 Task: Toggle the primary side bar
Action: Mouse moved to (165, 5)
Screenshot: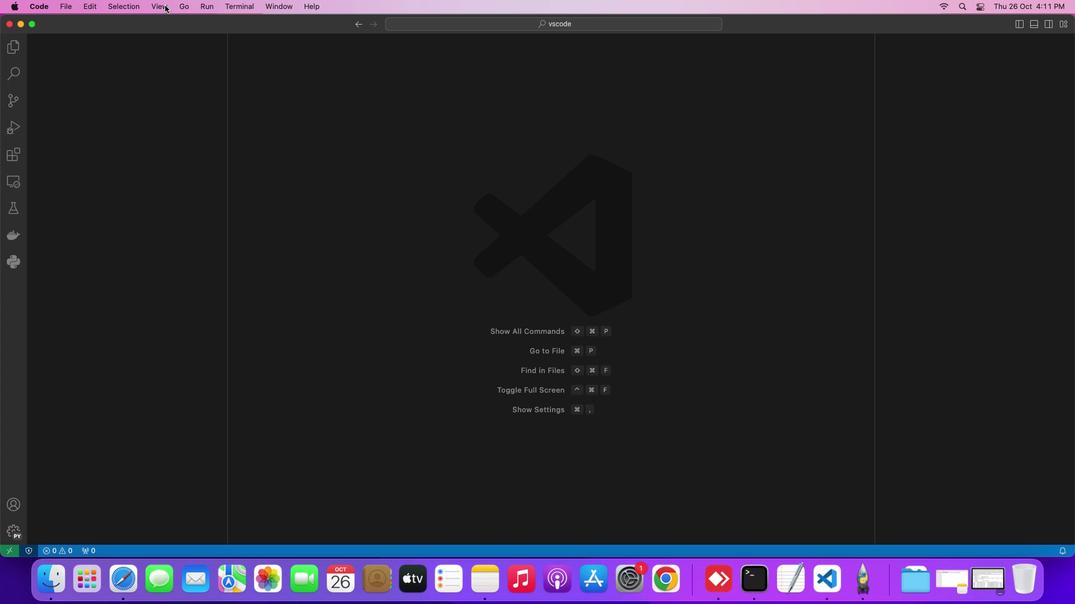 
Action: Mouse pressed left at (165, 5)
Screenshot: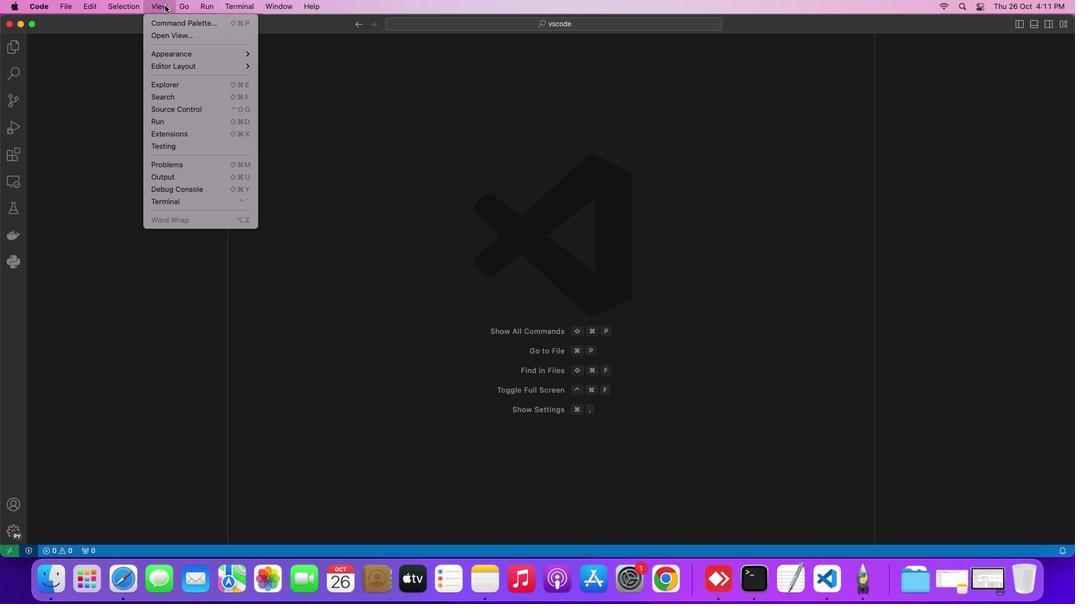 
Action: Mouse moved to (320, 93)
Screenshot: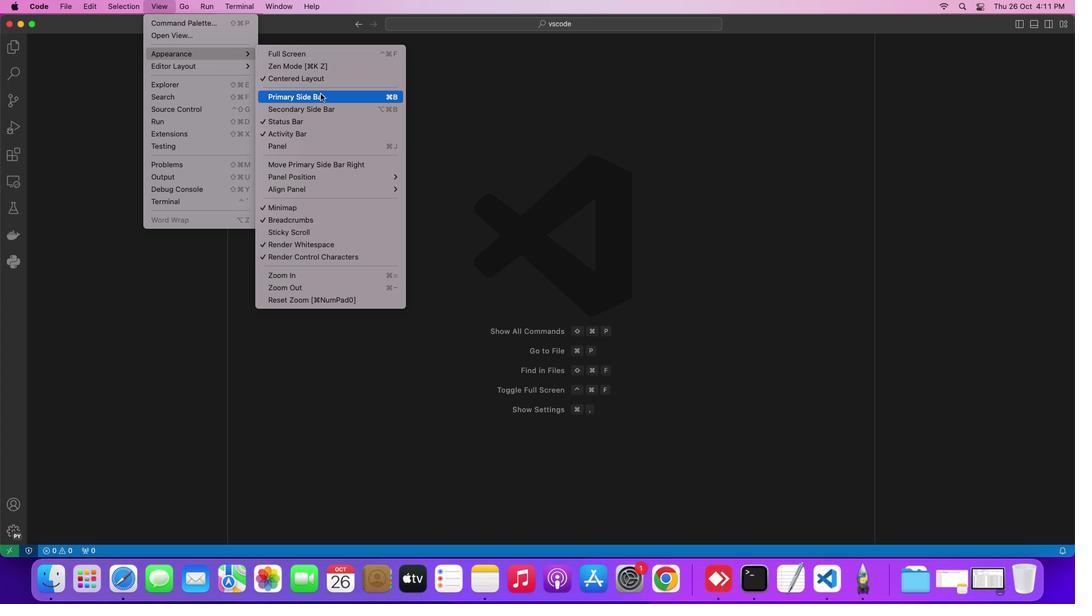
Action: Mouse pressed left at (320, 93)
Screenshot: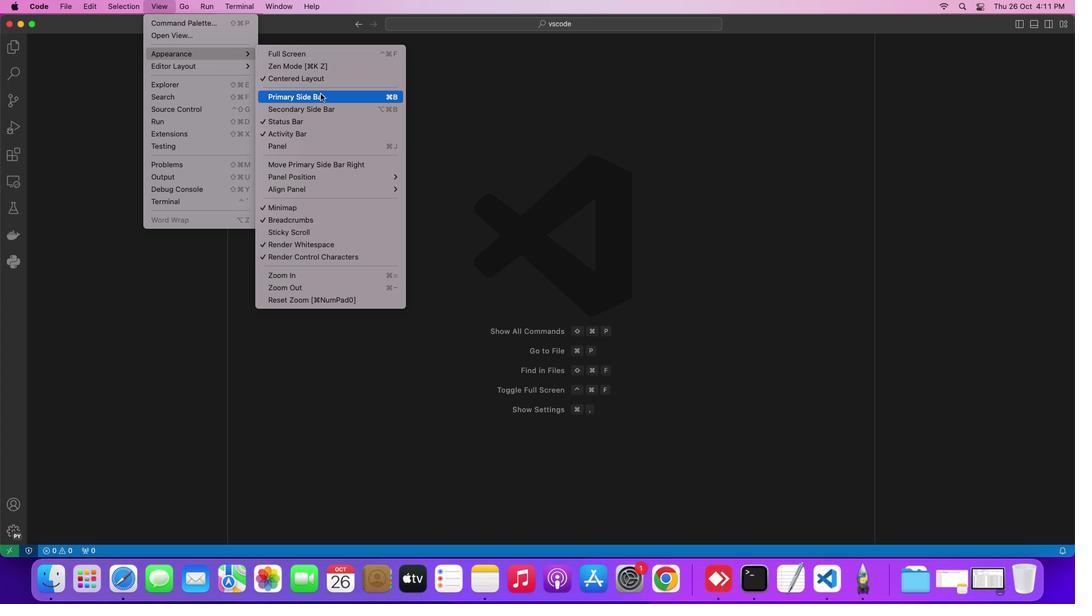 
Action: Mouse moved to (455, 235)
Screenshot: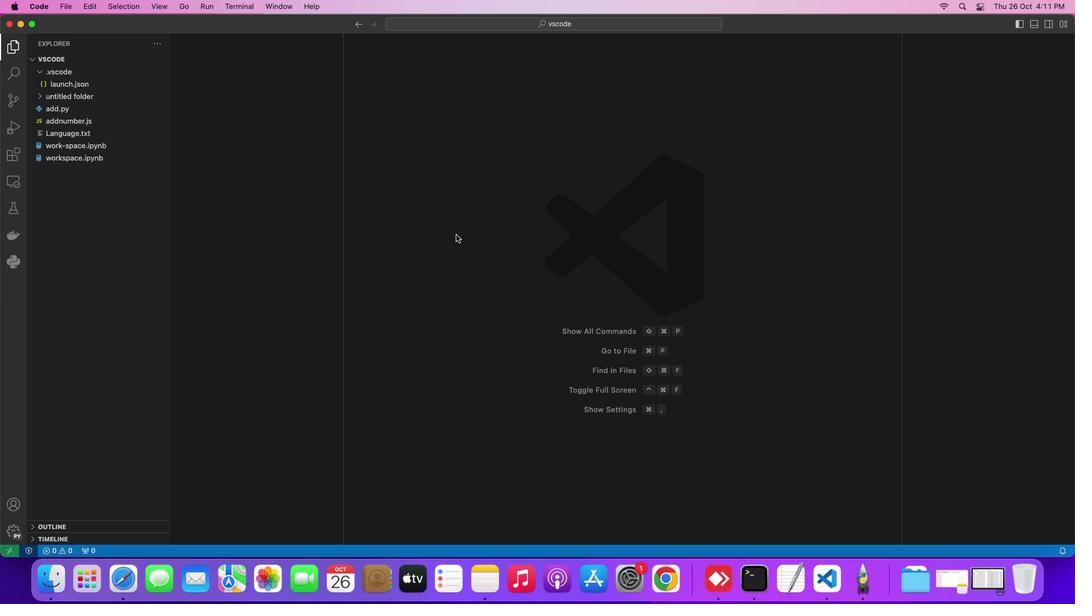 
